 Task: Add Impossible Burger Made From Plants to the cart.
Action: Mouse moved to (25, 74)
Screenshot: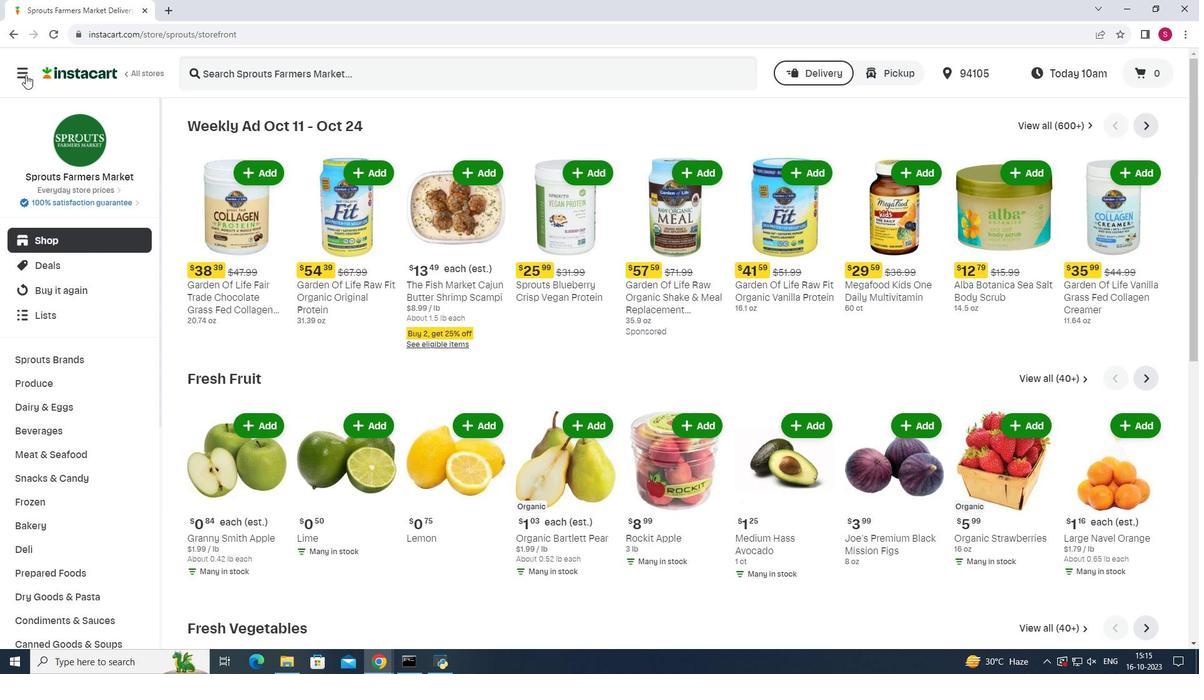 
Action: Mouse pressed left at (25, 74)
Screenshot: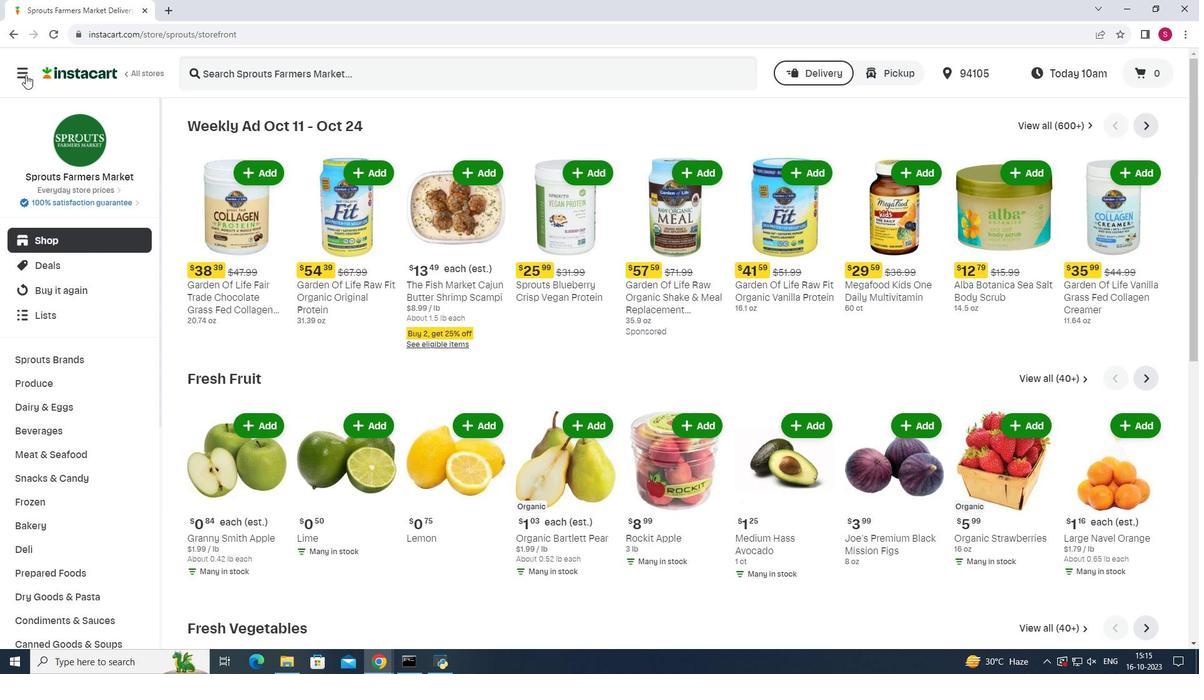 
Action: Mouse moved to (71, 330)
Screenshot: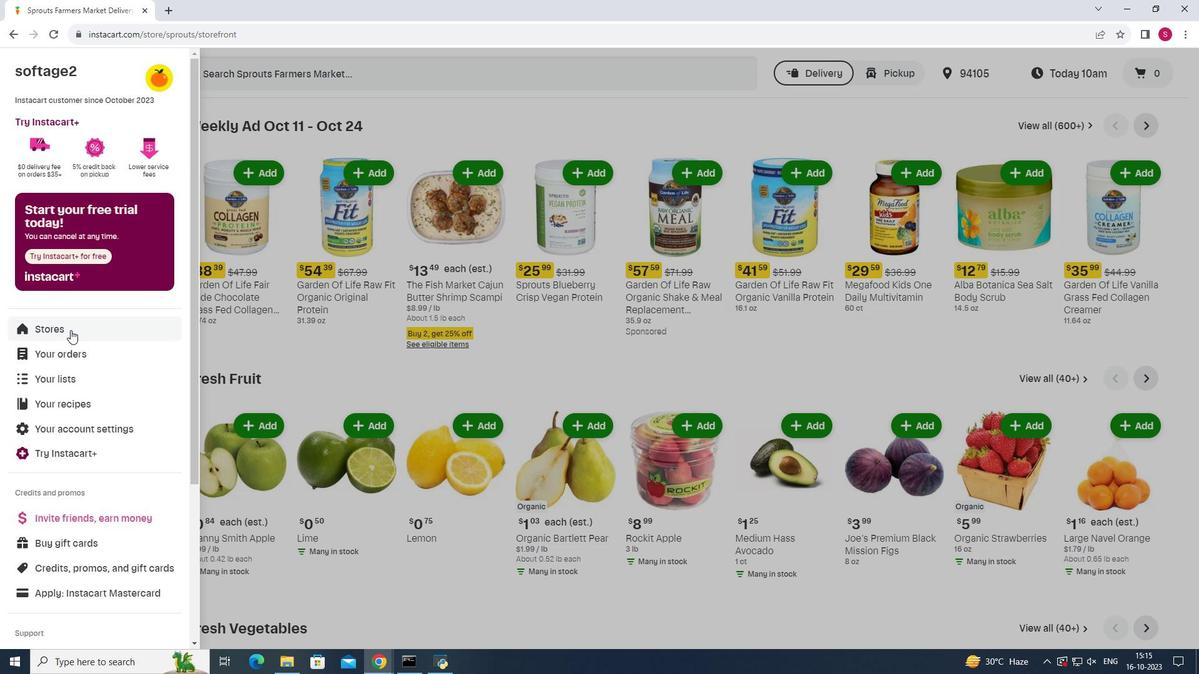 
Action: Mouse pressed left at (71, 330)
Screenshot: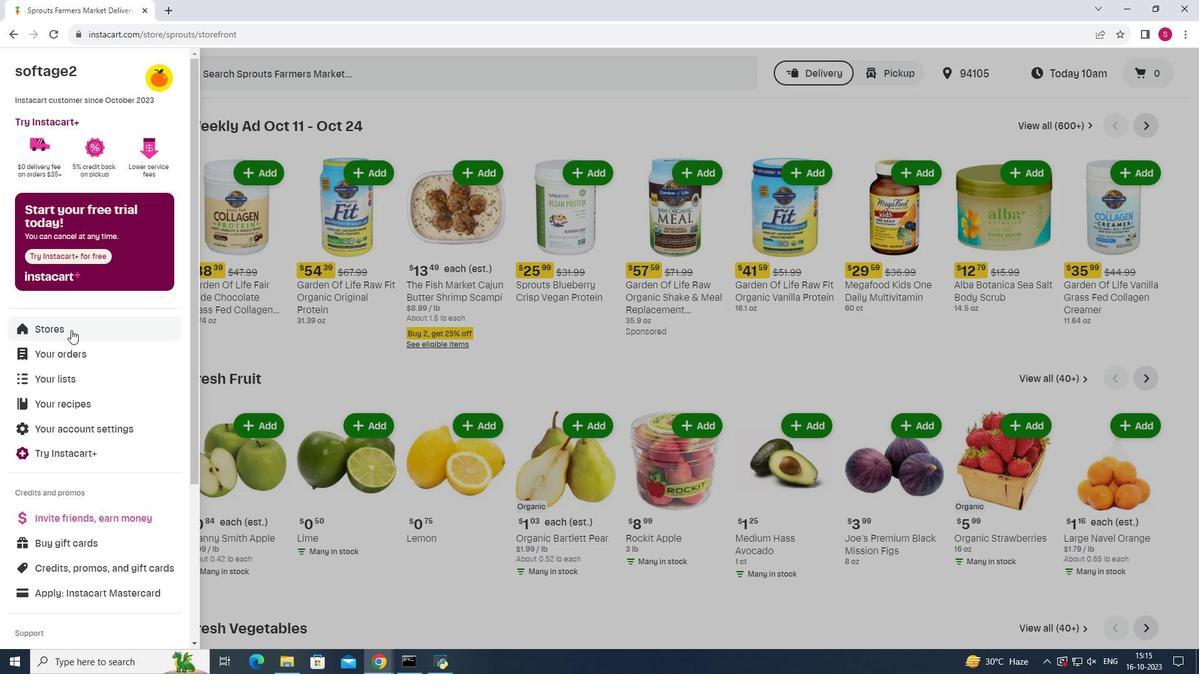 
Action: Mouse moved to (291, 112)
Screenshot: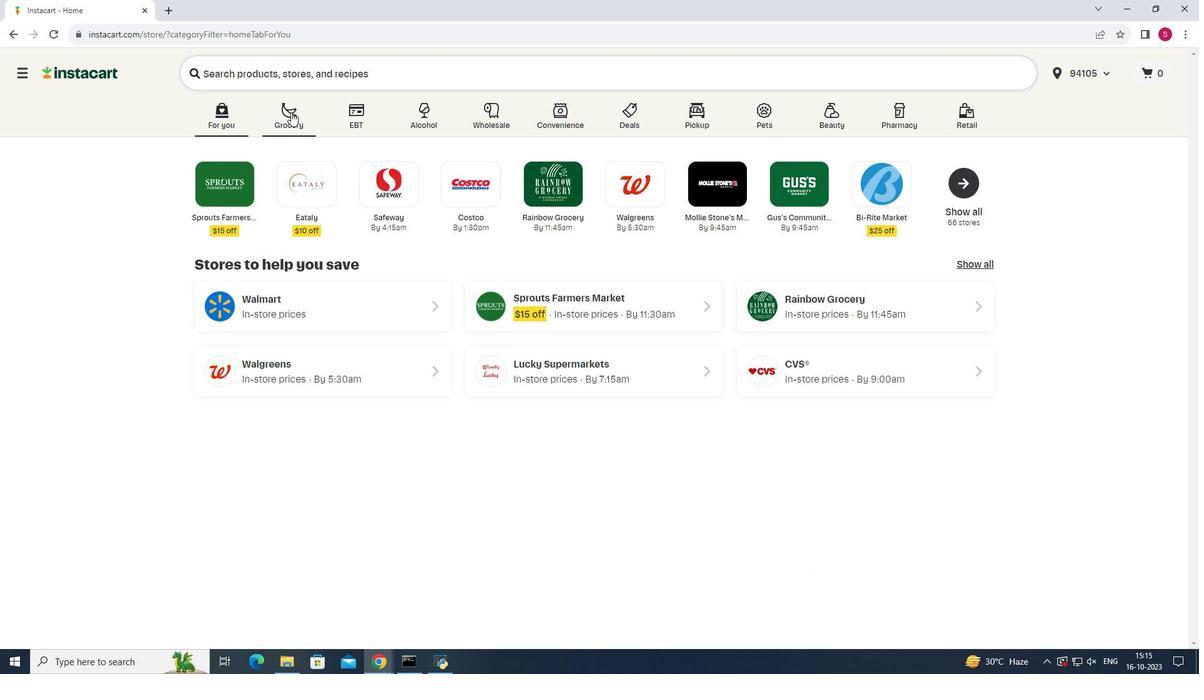
Action: Mouse pressed left at (291, 112)
Screenshot: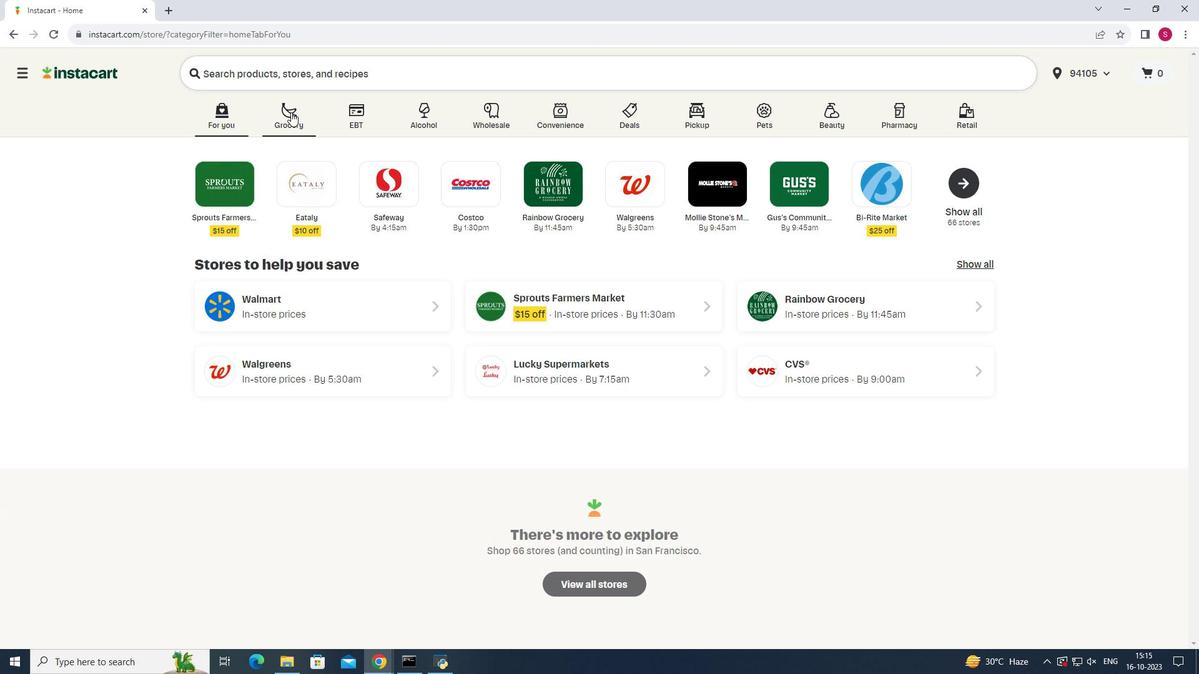 
Action: Mouse moved to (808, 185)
Screenshot: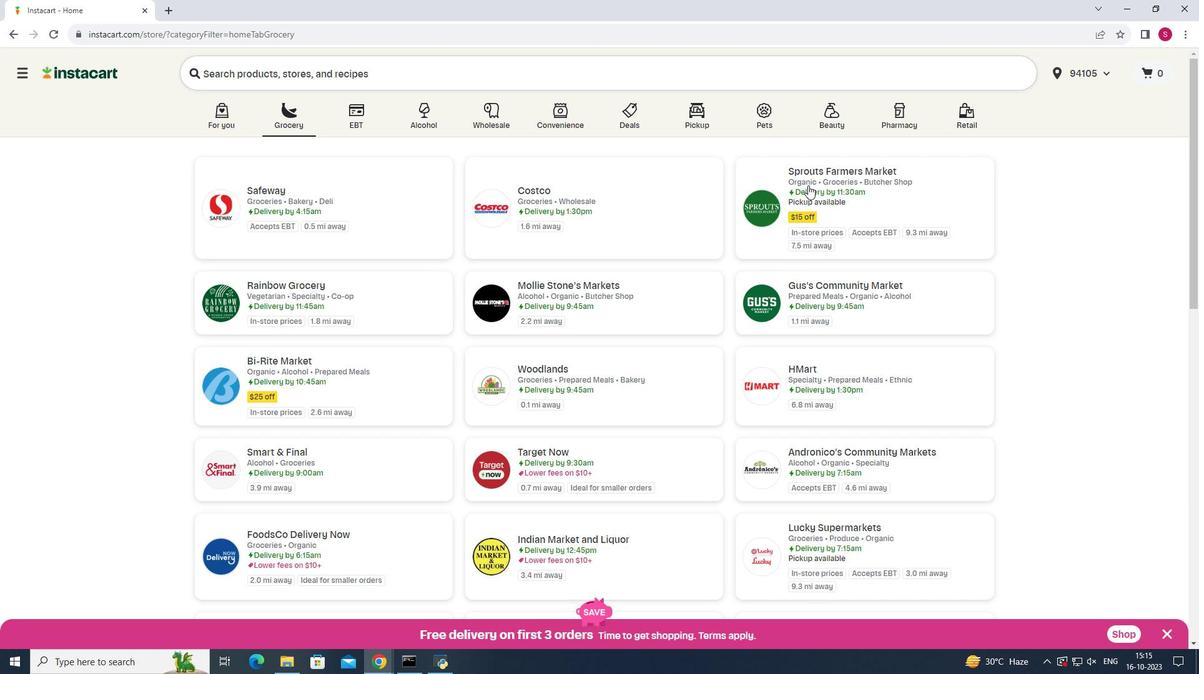 
Action: Mouse pressed left at (808, 185)
Screenshot: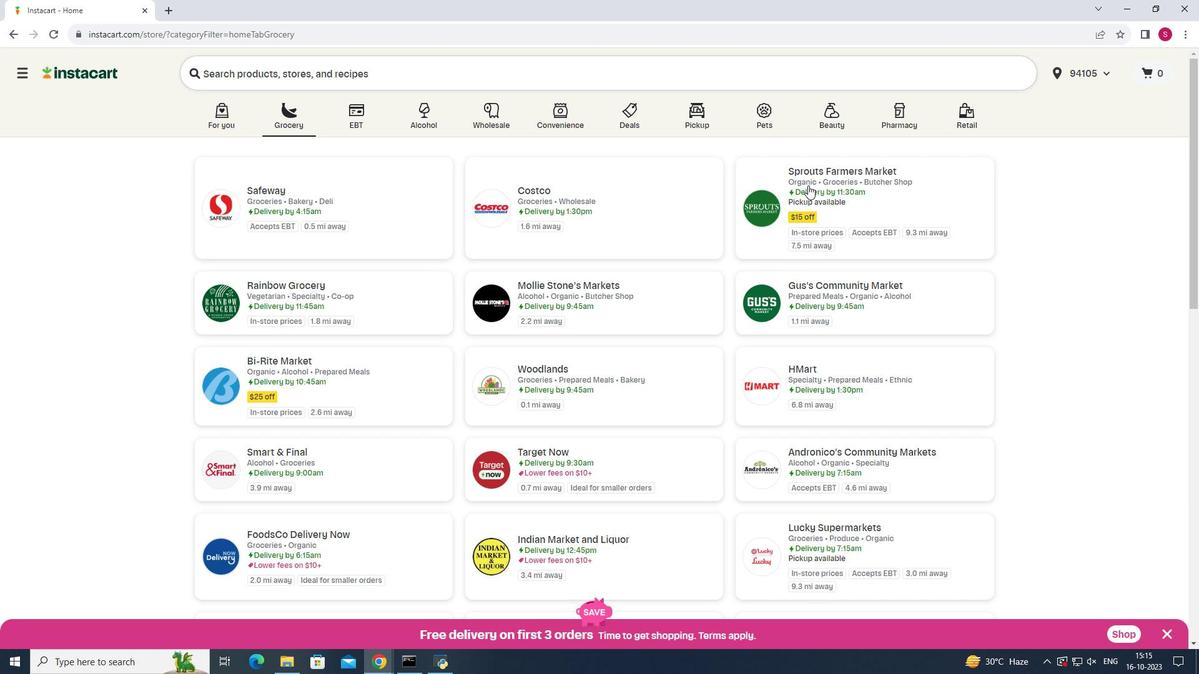 
Action: Mouse moved to (45, 457)
Screenshot: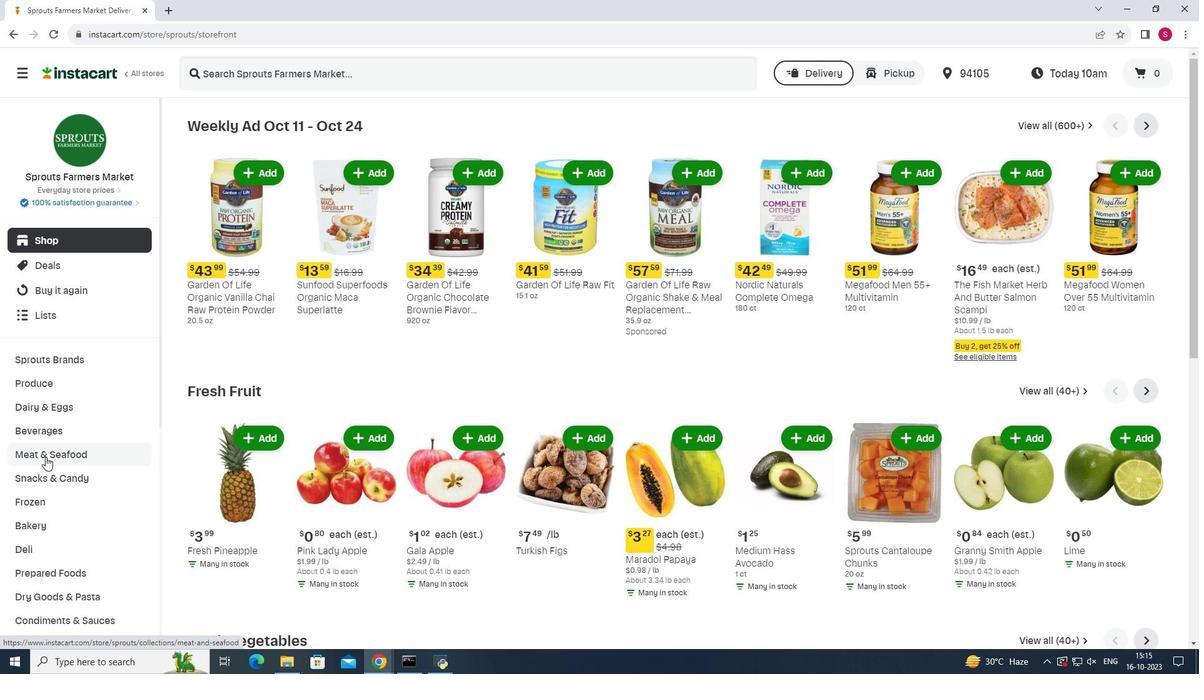 
Action: Mouse pressed left at (45, 457)
Screenshot: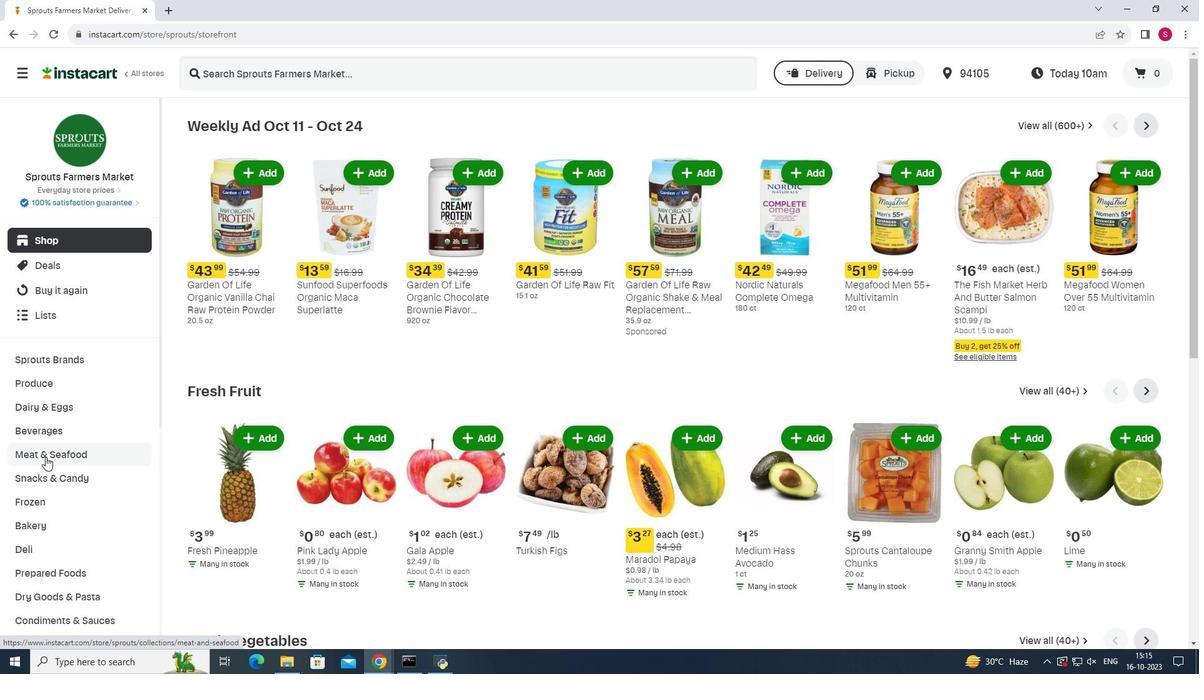 
Action: Mouse moved to (896, 149)
Screenshot: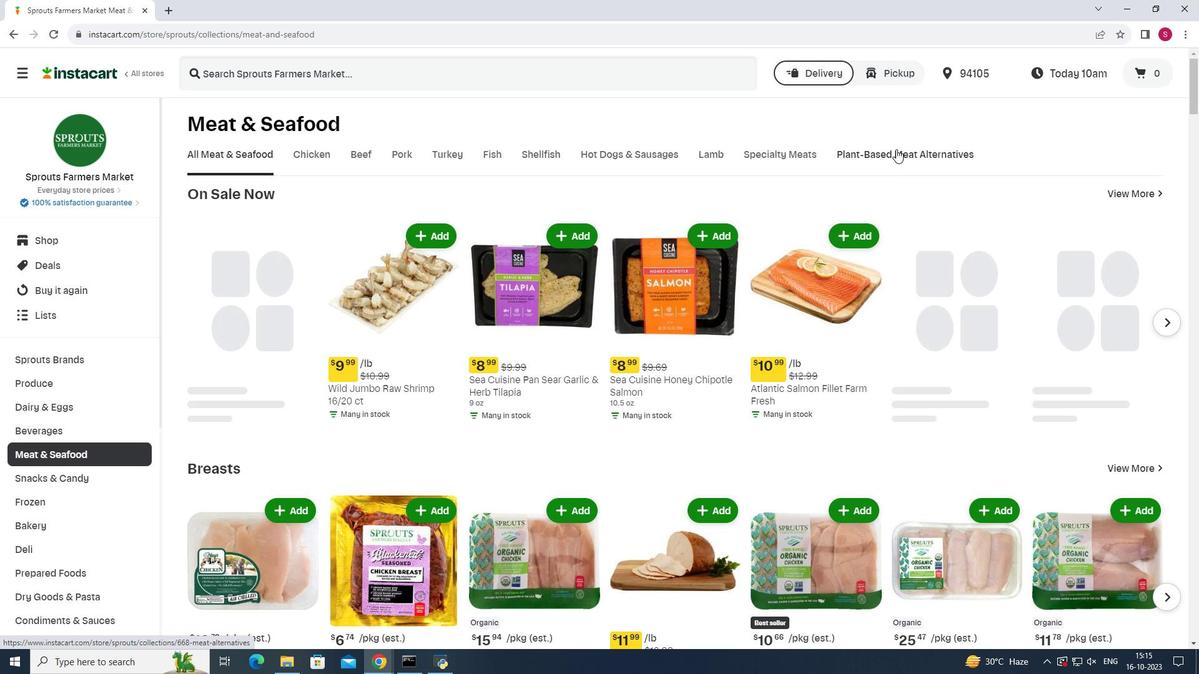 
Action: Mouse pressed left at (896, 149)
Screenshot: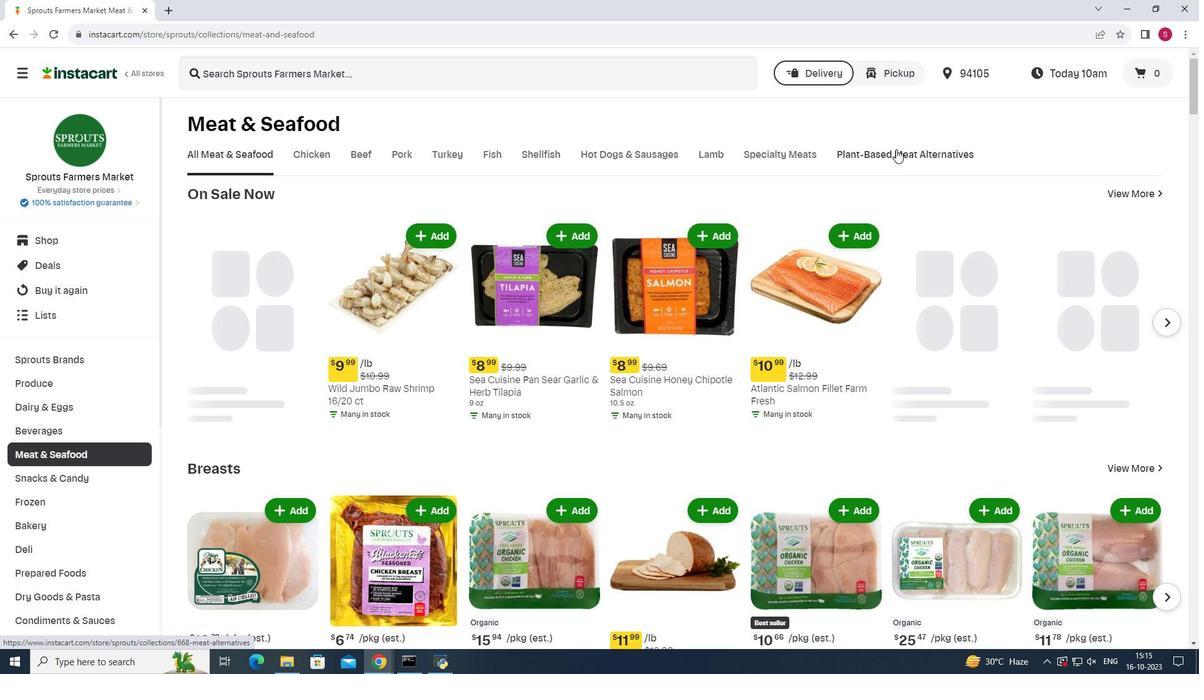 
Action: Mouse moved to (630, 208)
Screenshot: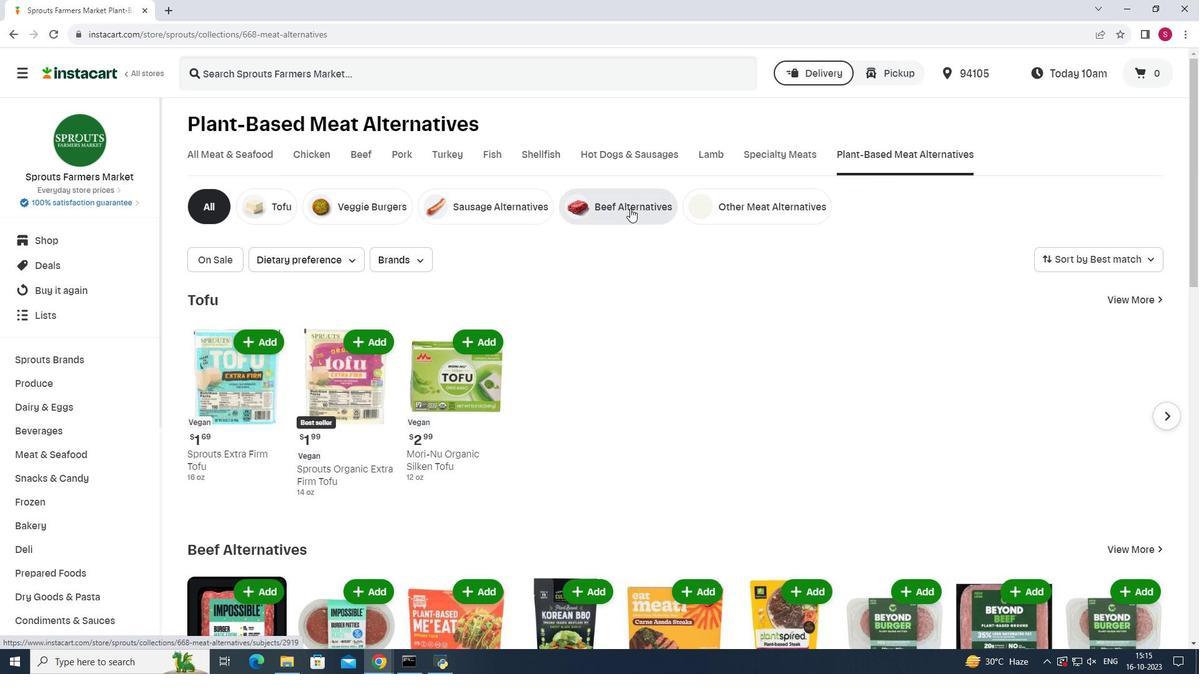 
Action: Mouse pressed left at (630, 208)
Screenshot: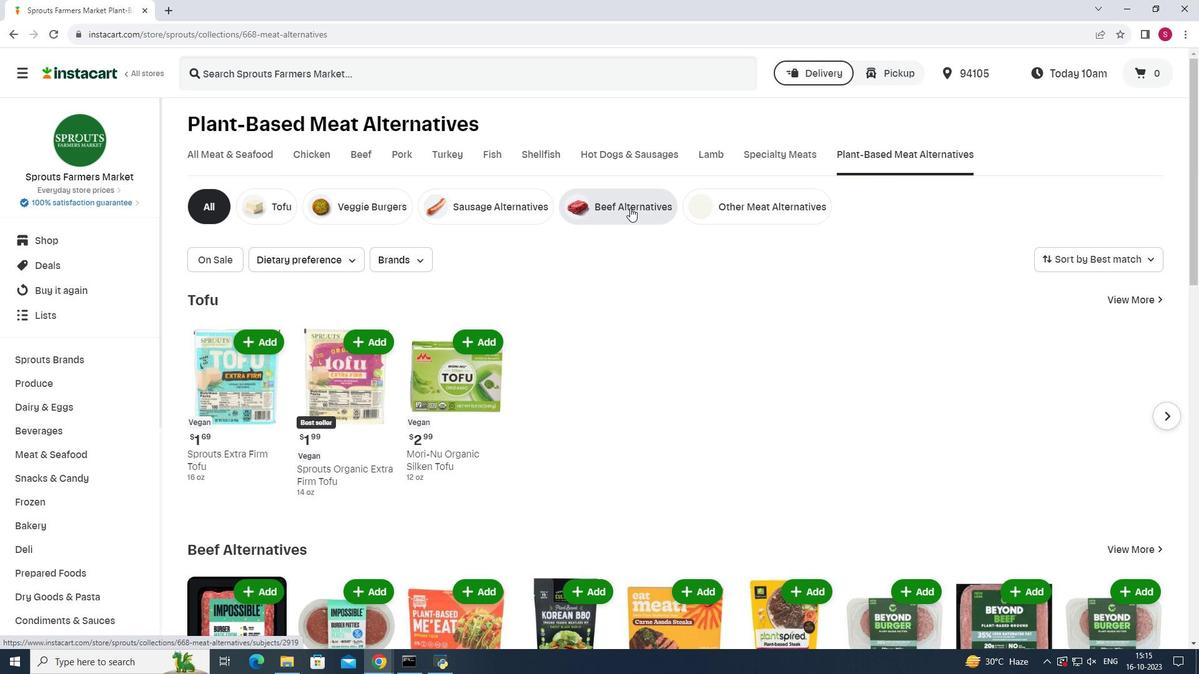 
Action: Mouse moved to (419, 58)
Screenshot: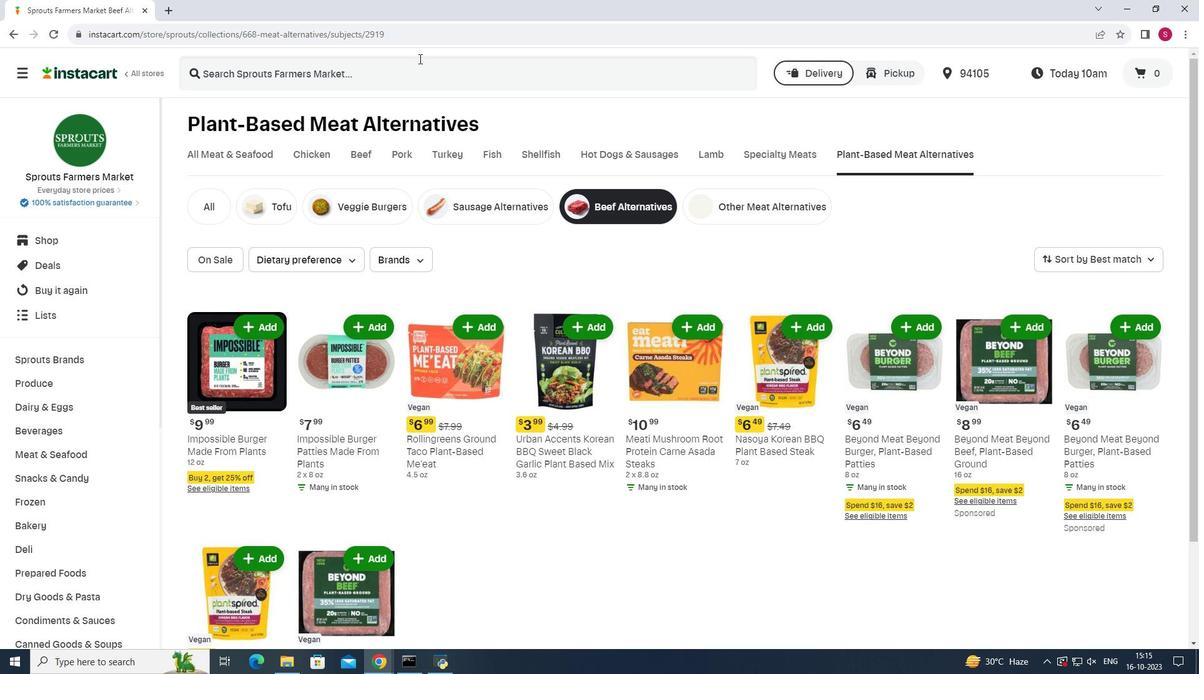 
Action: Mouse pressed left at (419, 58)
Screenshot: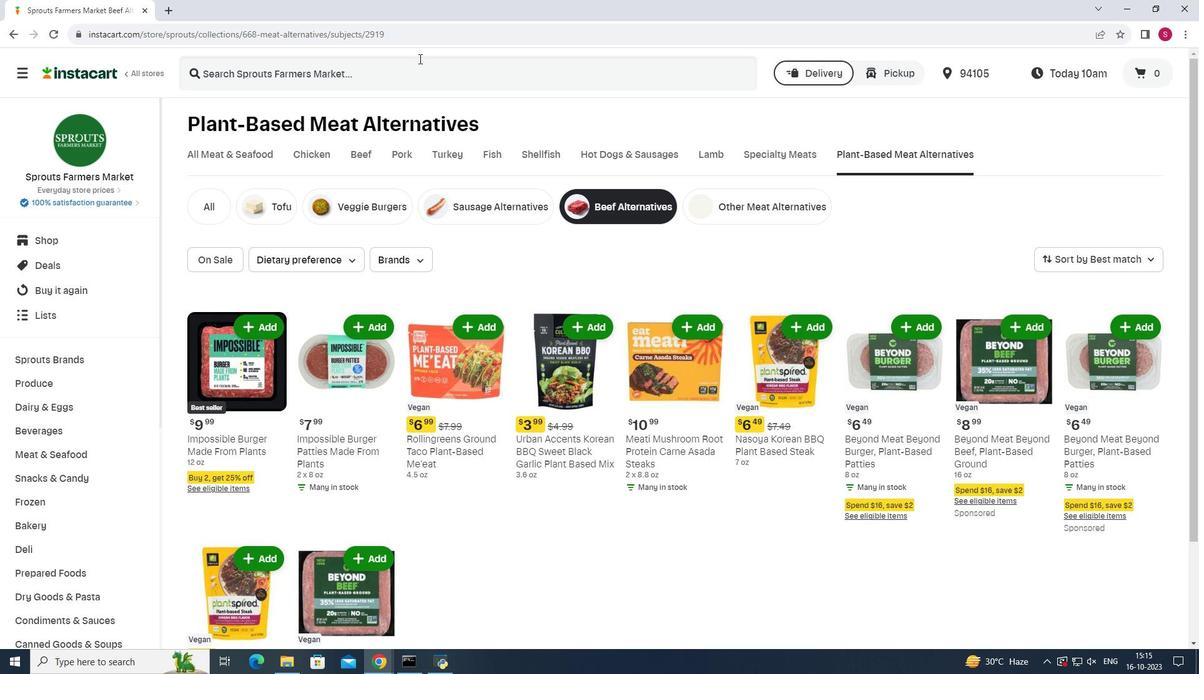
Action: Mouse moved to (416, 73)
Screenshot: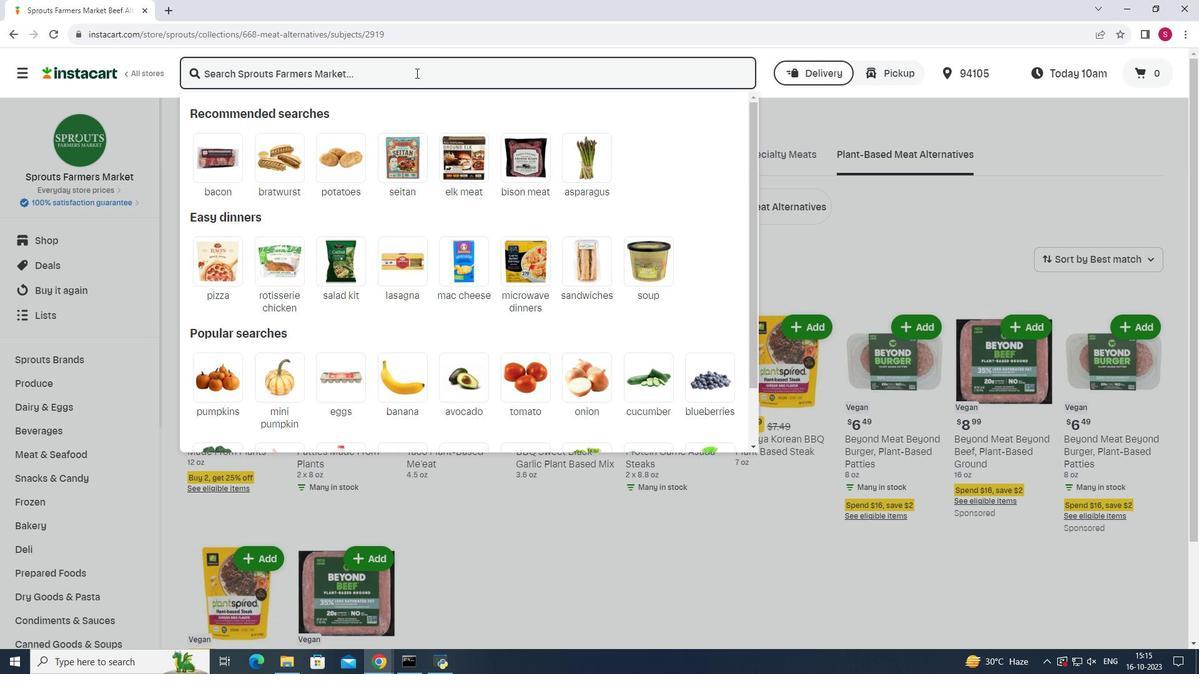 
Action: Key pressed <Key.shift><Key.shift><Key.shift><Key.shift>Impossible<Key.space><Key.shift>Burger<Key.space><Key.shift>Made<Key.space><Key.shift>From<Key.space><Key.shift>Plants<Key.enter>
Screenshot: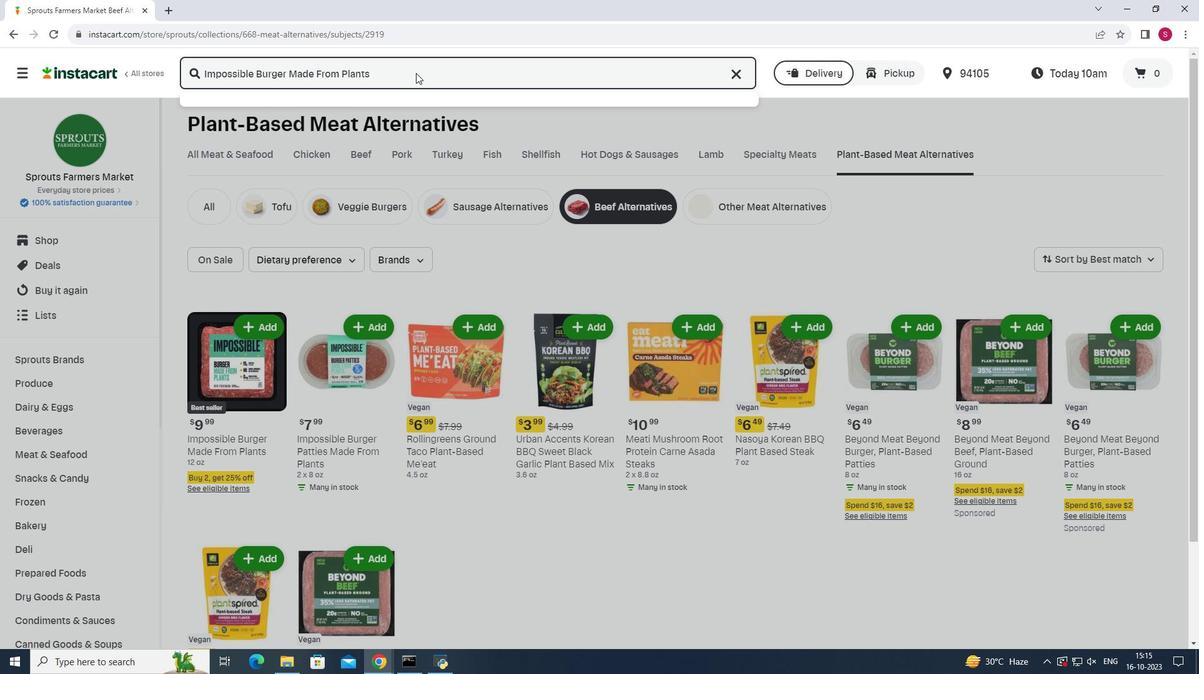 
Action: Mouse moved to (512, 199)
Screenshot: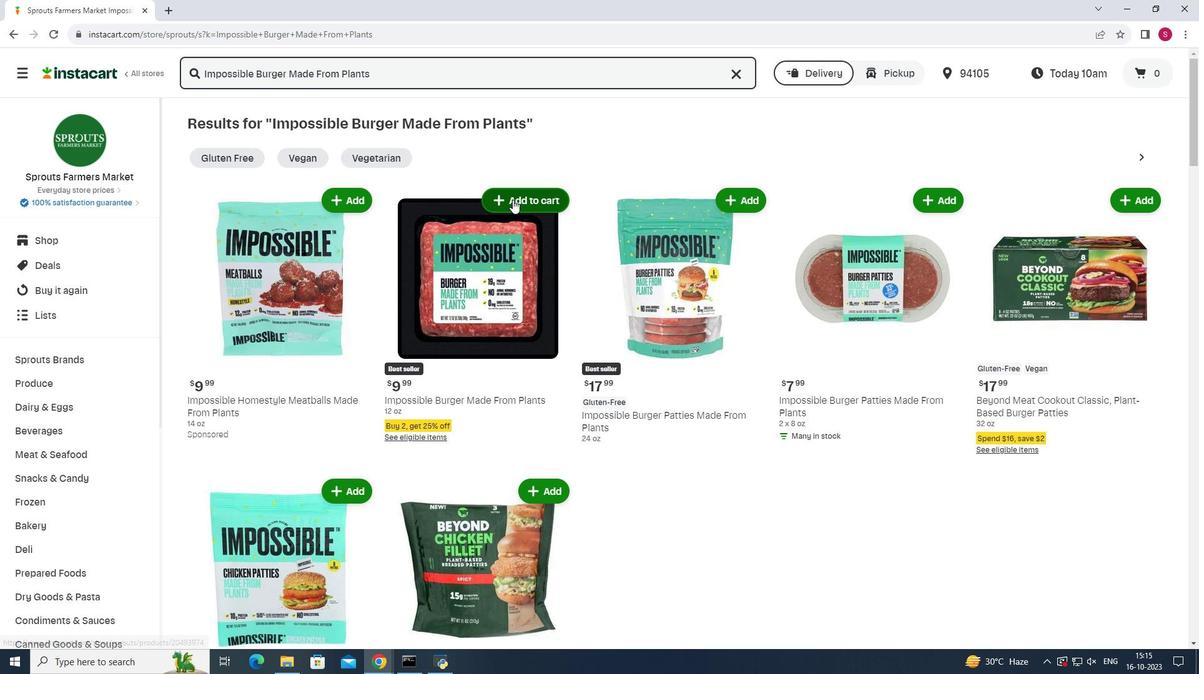 
Action: Mouse pressed left at (512, 199)
Screenshot: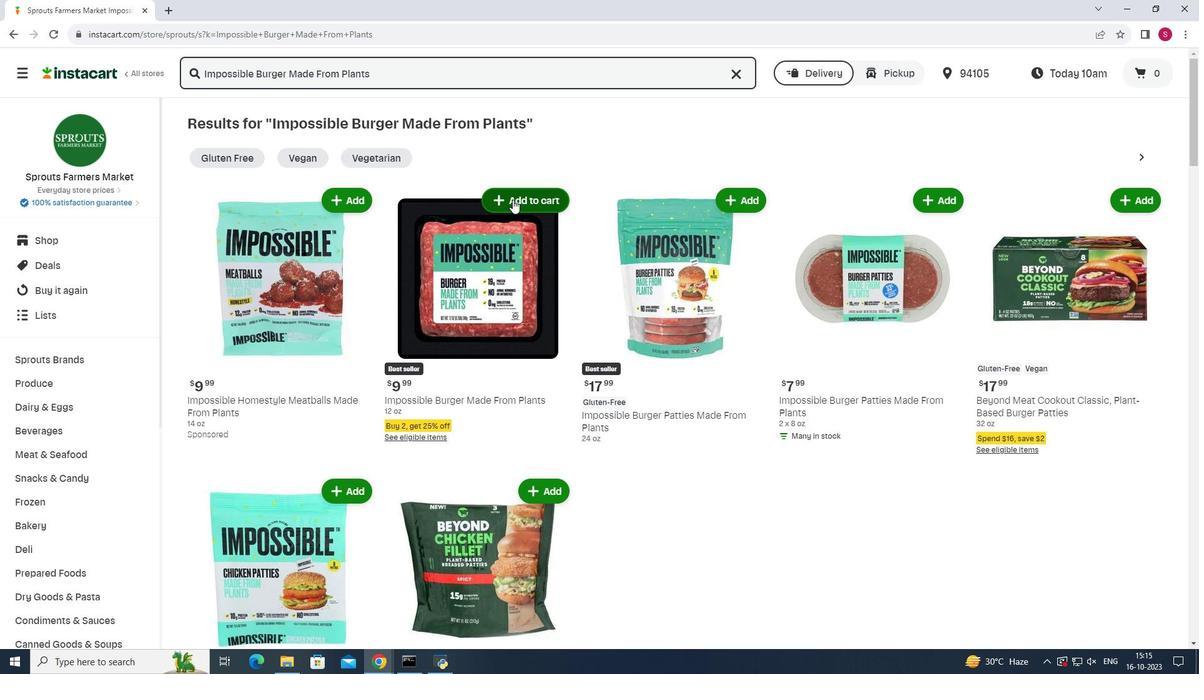 
Action: Mouse moved to (599, 184)
Screenshot: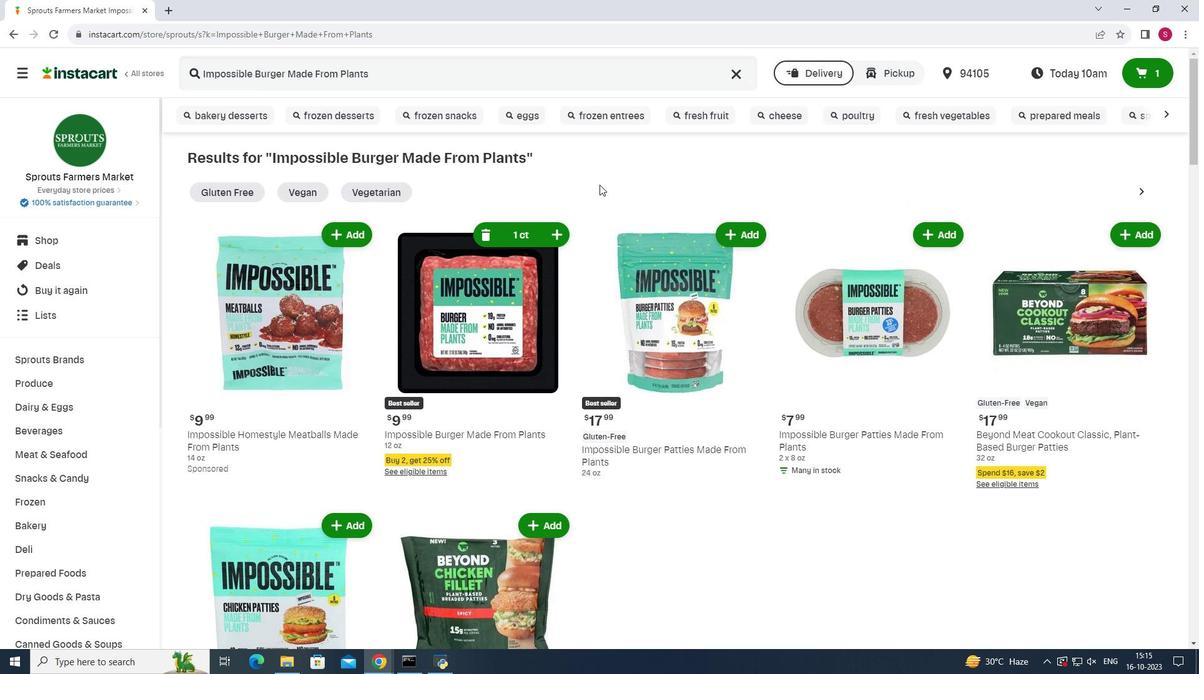
